 Task: Invite Team Member Softage.1@softage.net to Workspace Job Analysis and Design. Invite Team Member Softage.2@softage.net to Workspace Job Analysis and Design. Invite Team Member Softage.3@softage.net to Workspace Job Analysis and Design. Invite Team Member Softage.4@softage.net to Workspace Job Analysis and Design
Action: Mouse moved to (694, 101)
Screenshot: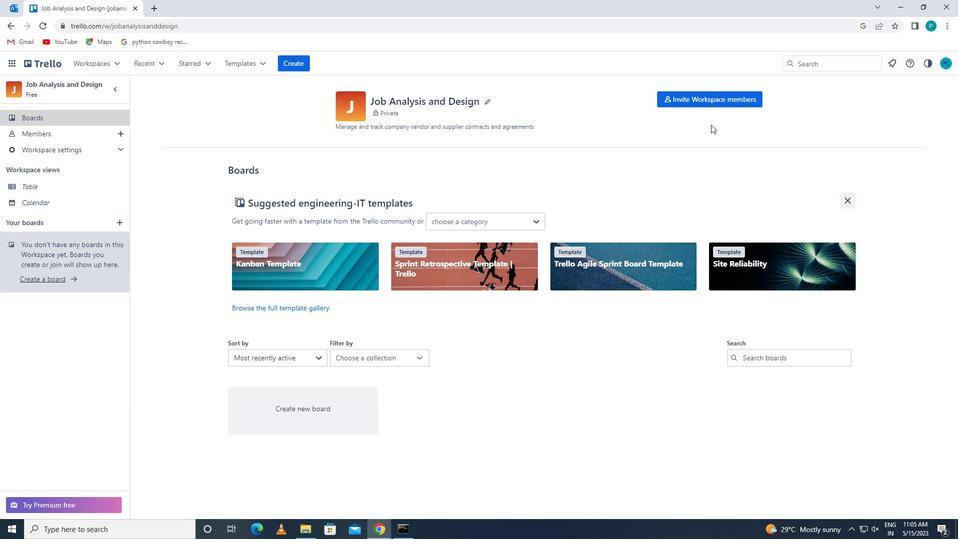 
Action: Mouse pressed left at (694, 101)
Screenshot: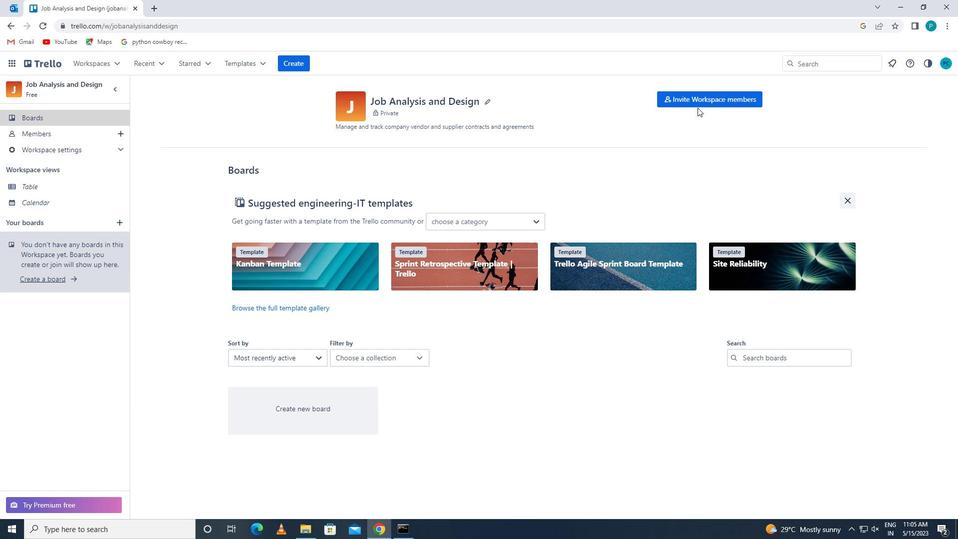 
Action: Mouse moved to (666, 149)
Screenshot: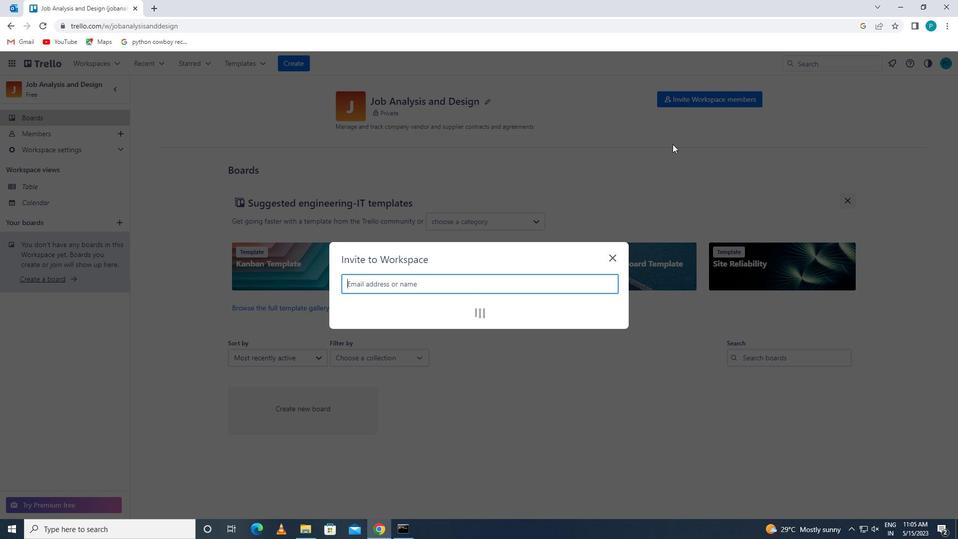 
Action: Key pressed <Key.caps_lock>s<Key.caps_lock>oftage.1<Key.shift>@SOFTAGE.M<Key.backspace>NET
Screenshot: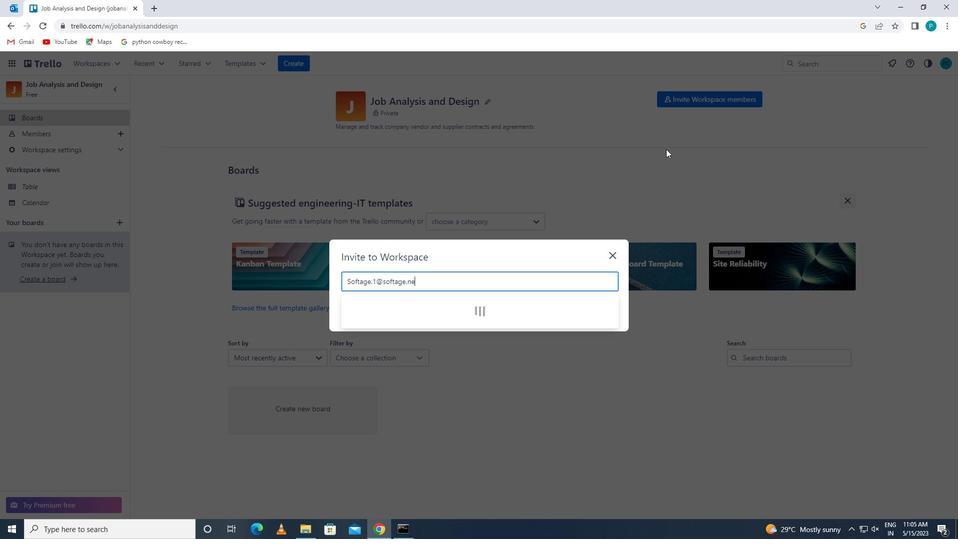 
Action: Mouse moved to (371, 312)
Screenshot: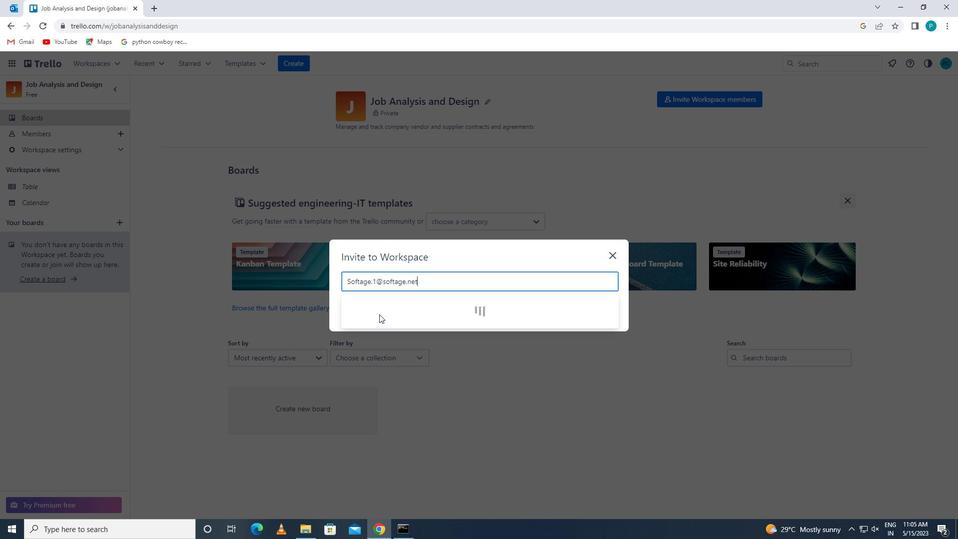 
Action: Mouse pressed left at (371, 312)
Screenshot: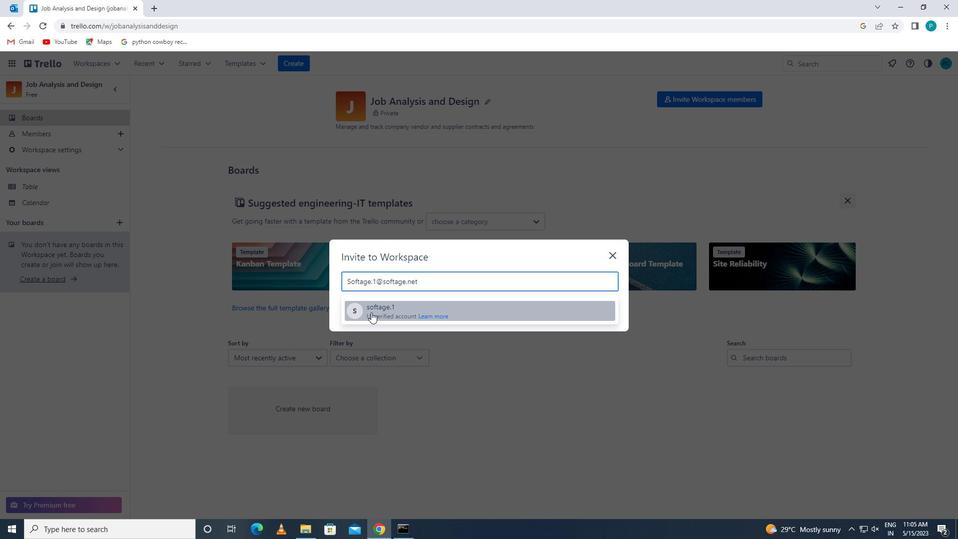 
Action: Key pressed <Key.caps_lock>SS<Key.caps_lock>OFTAGE.NE<Key.backspace><Key.backspace>
Screenshot: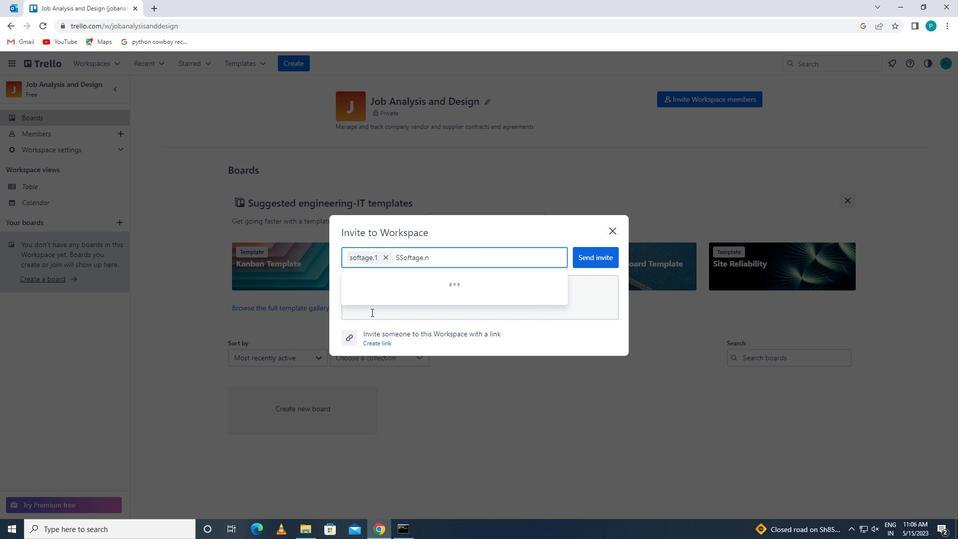
Action: Mouse moved to (397, 256)
Screenshot: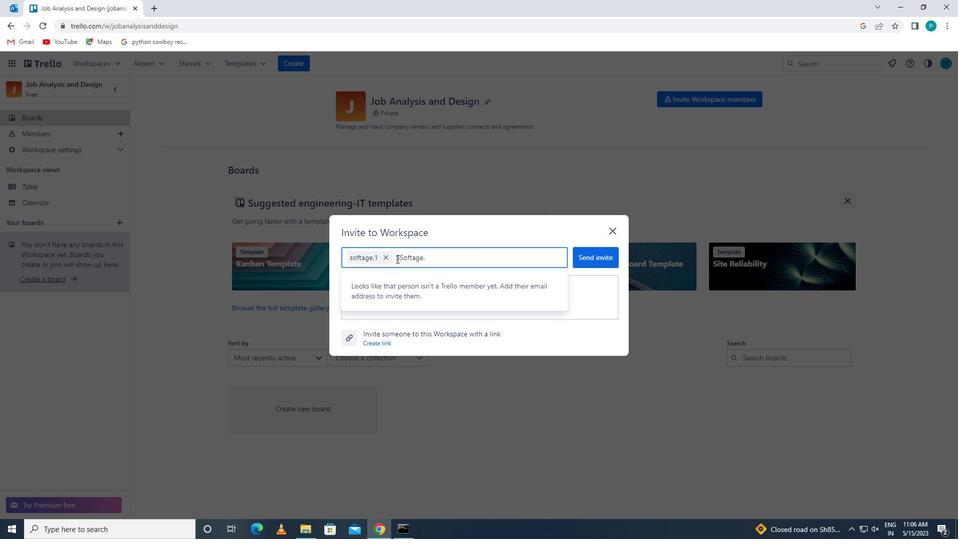 
Action: Mouse pressed left at (397, 256)
Screenshot: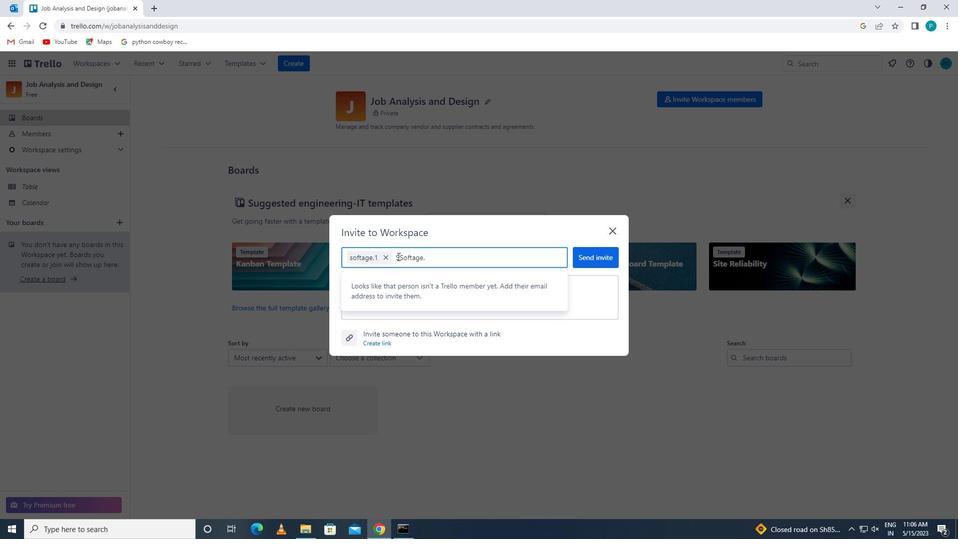 
Action: Mouse pressed left at (397, 256)
Screenshot: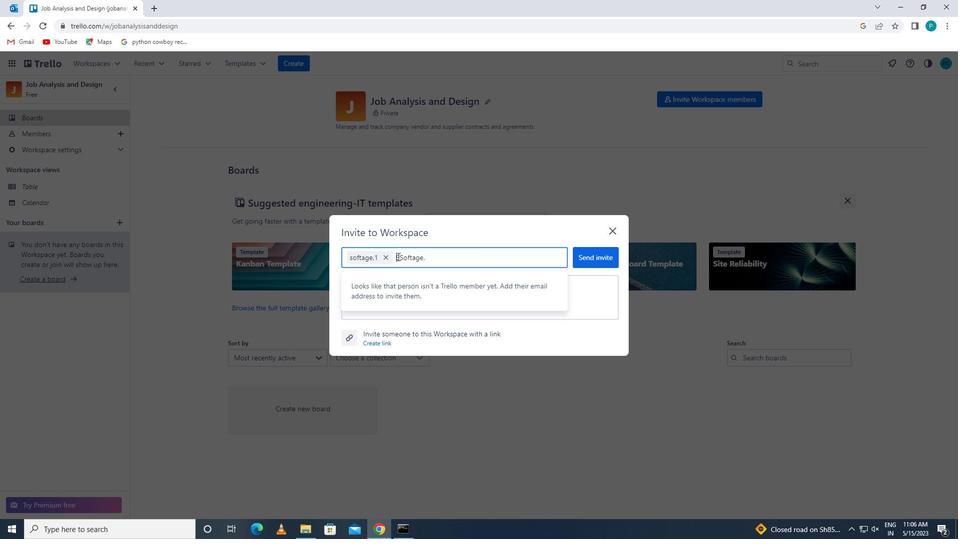 
Action: Mouse moved to (399, 256)
Screenshot: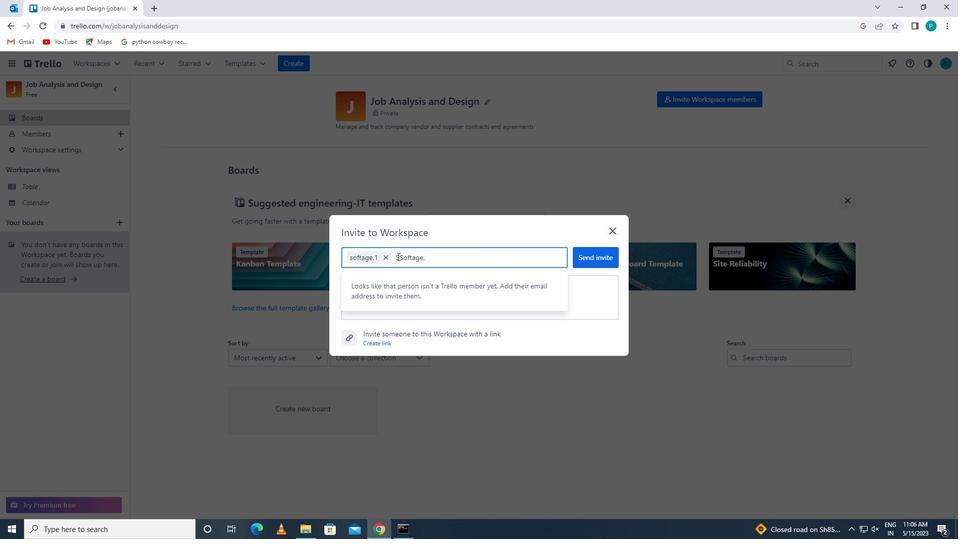 
Action: Mouse pressed left at (399, 256)
Screenshot: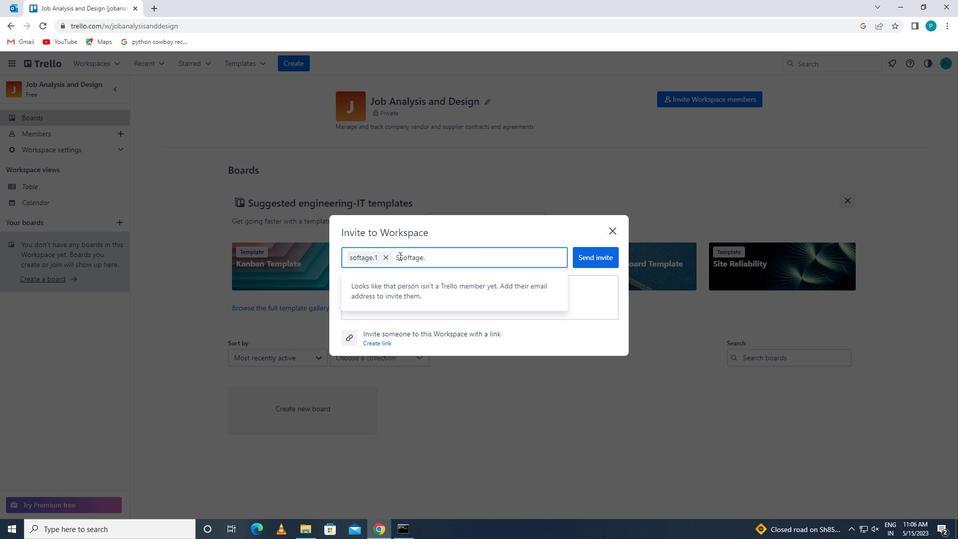 
Action: Key pressed <Key.backspace>
Screenshot: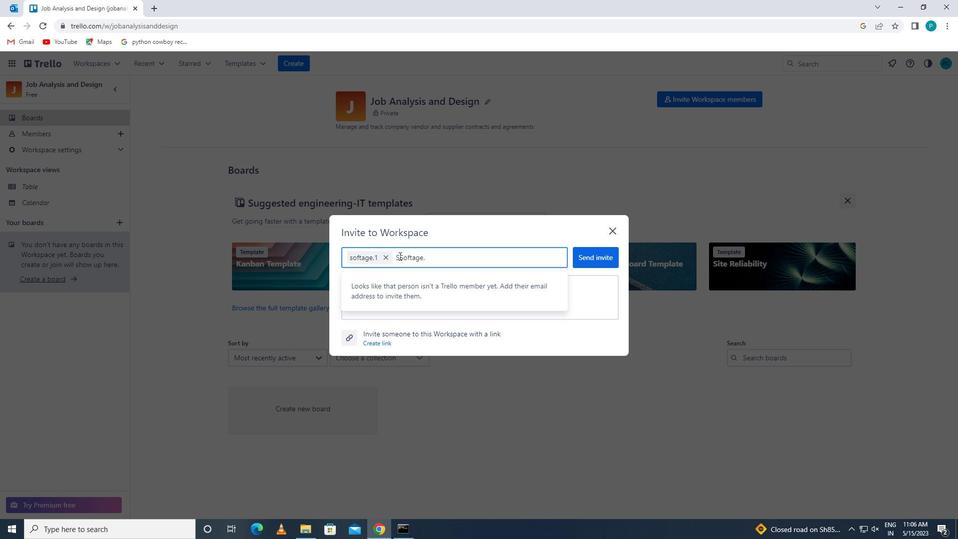 
Action: Mouse moved to (431, 261)
Screenshot: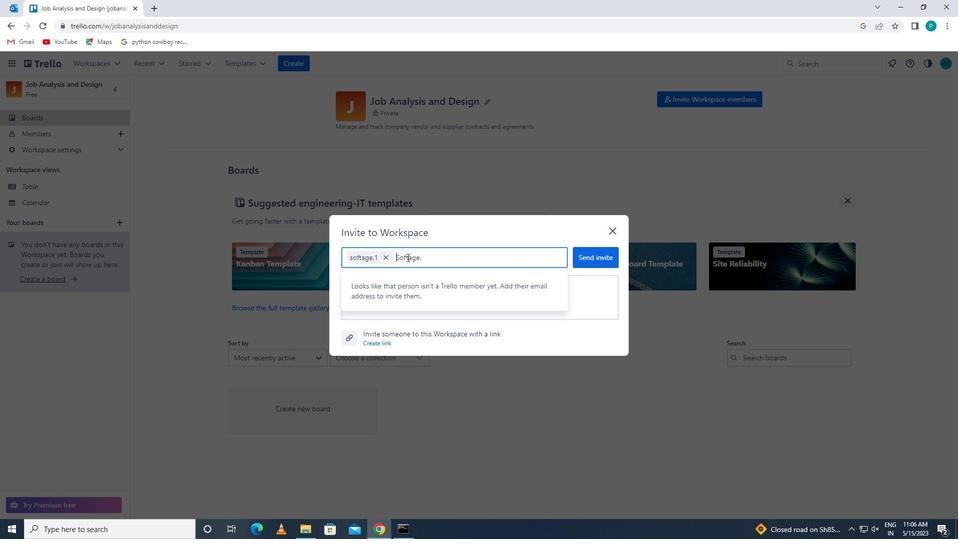 
Action: Mouse pressed left at (431, 261)
Screenshot: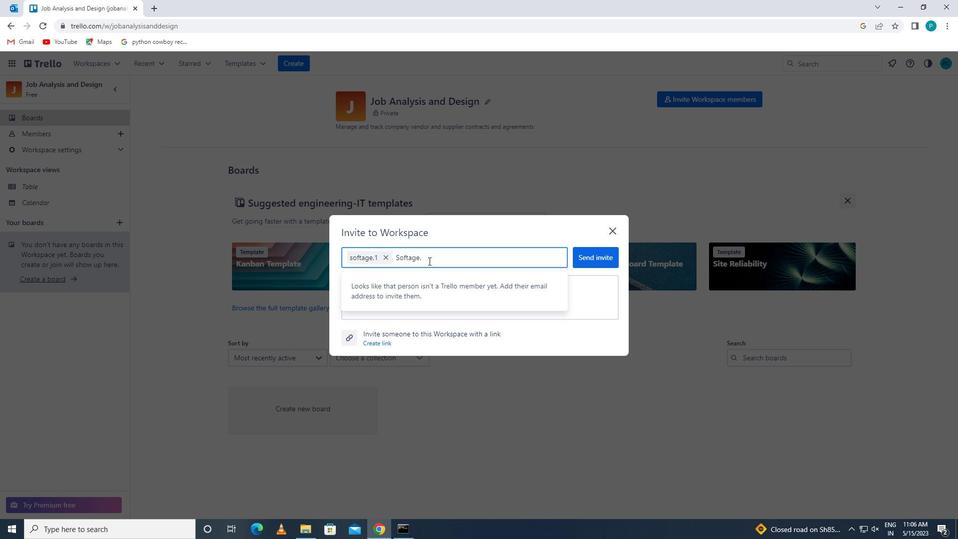 
Action: Key pressed 2<Key.shift>@SPFTAGE.NET
Screenshot: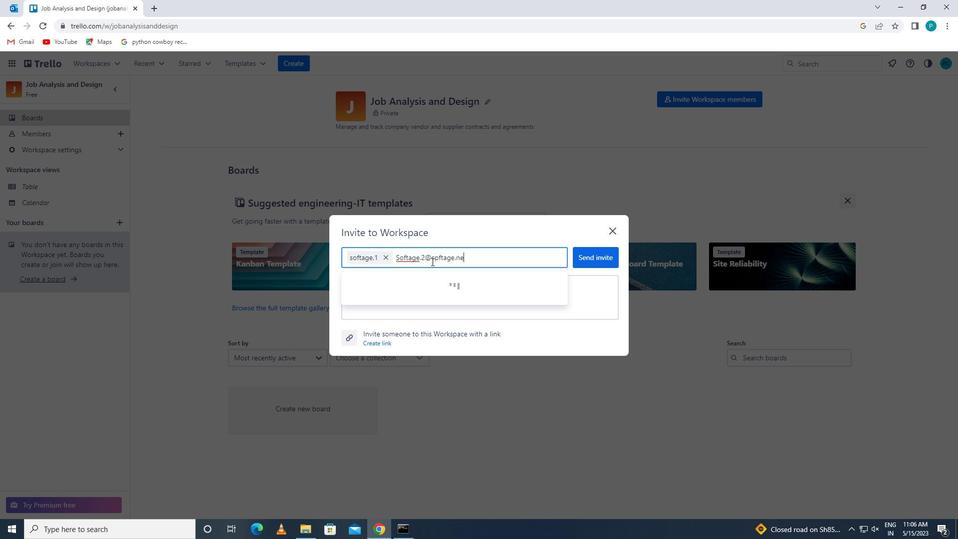 
Action: Mouse moved to (390, 284)
Screenshot: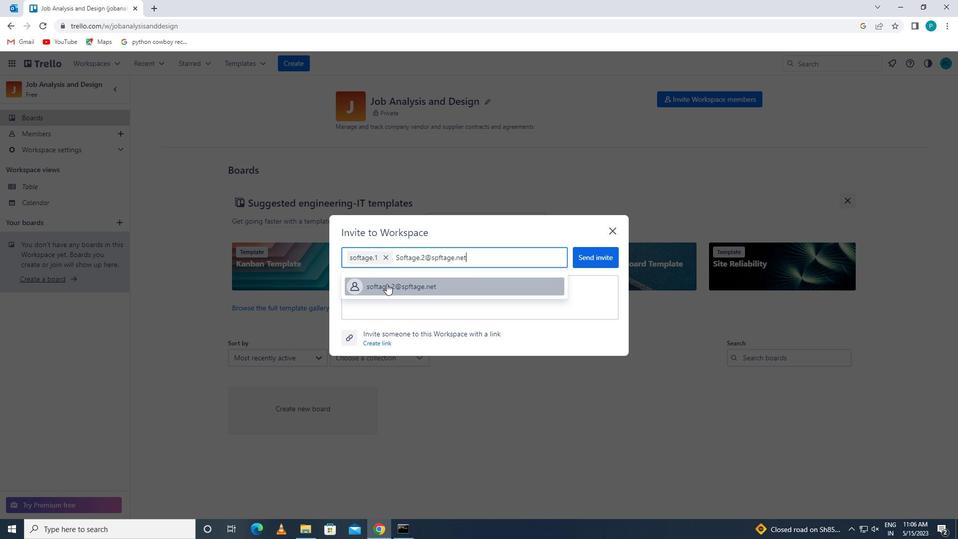 
Action: Mouse pressed left at (390, 284)
Screenshot: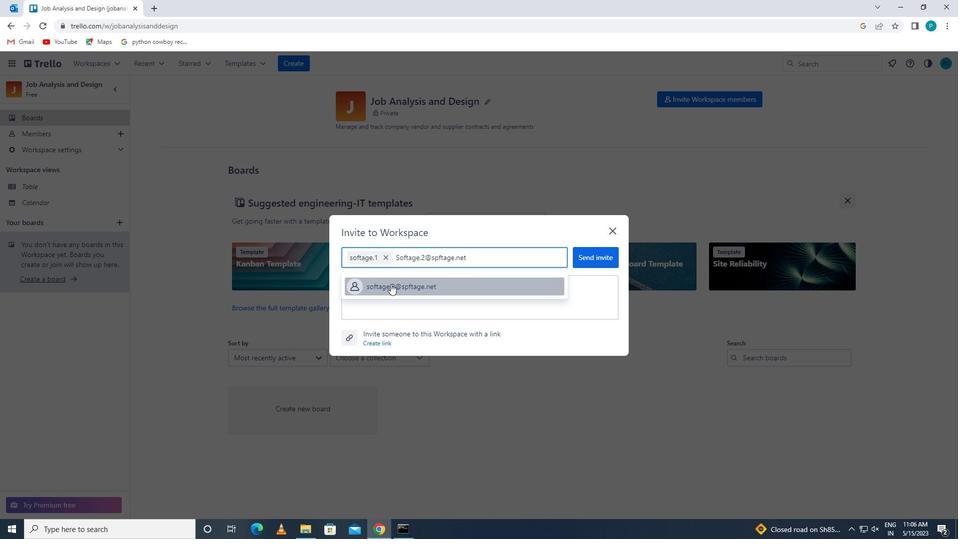 
Action: Mouse moved to (436, 248)
Screenshot: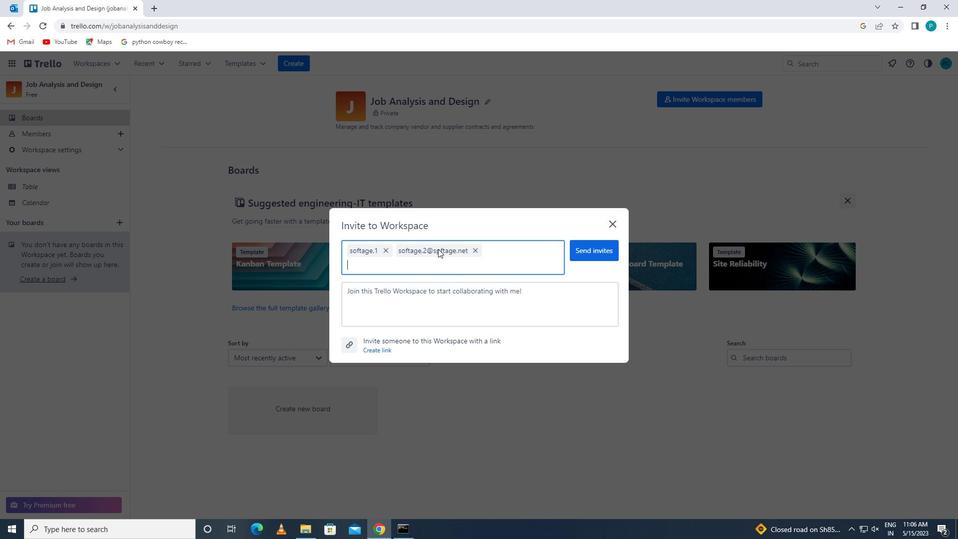 
Action: Mouse pressed left at (436, 248)
Screenshot: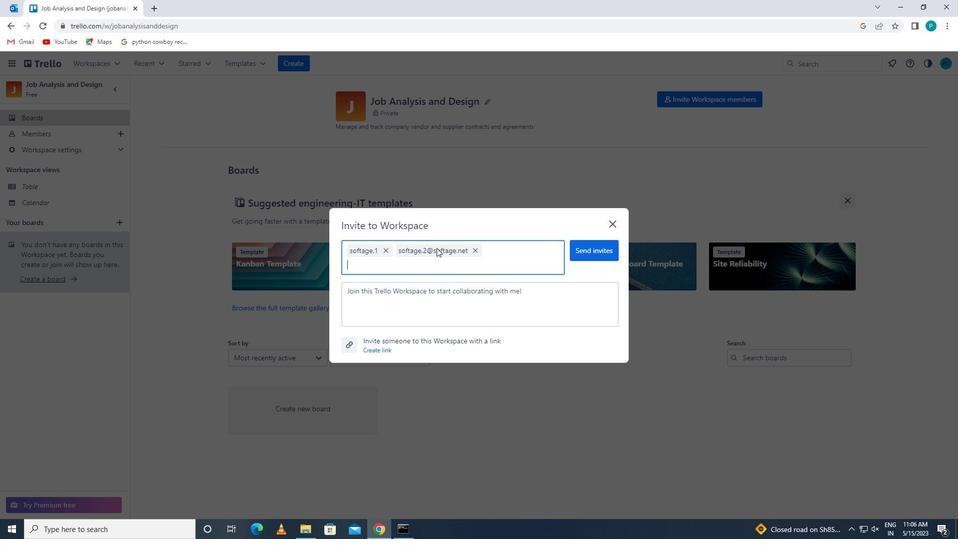 
Action: Mouse moved to (439, 252)
Screenshot: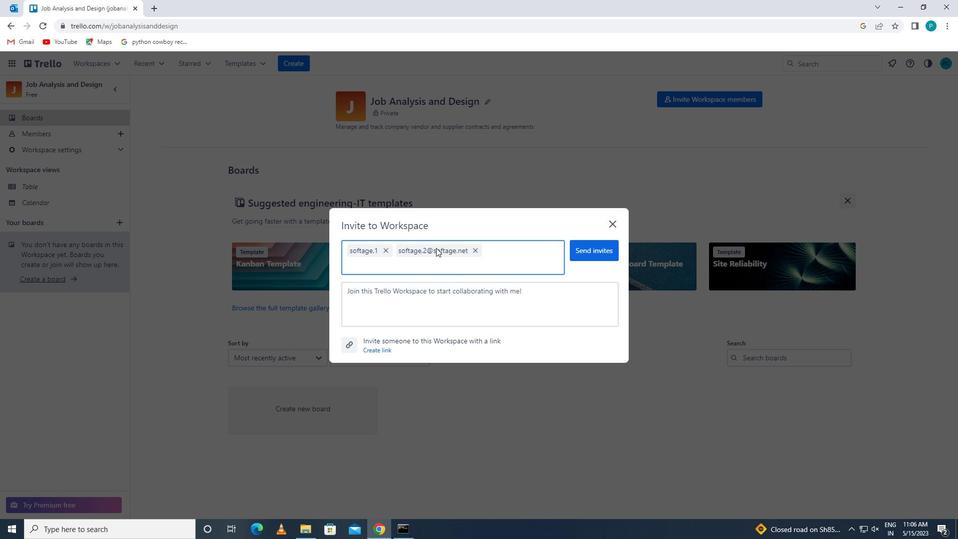 
Action: Mouse pressed left at (439, 252)
Screenshot: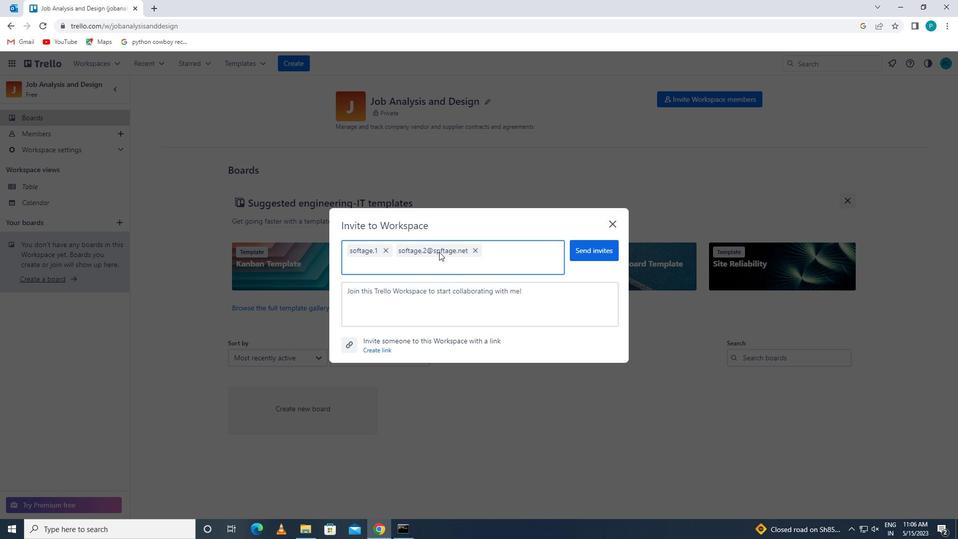 
Action: Mouse moved to (474, 249)
Screenshot: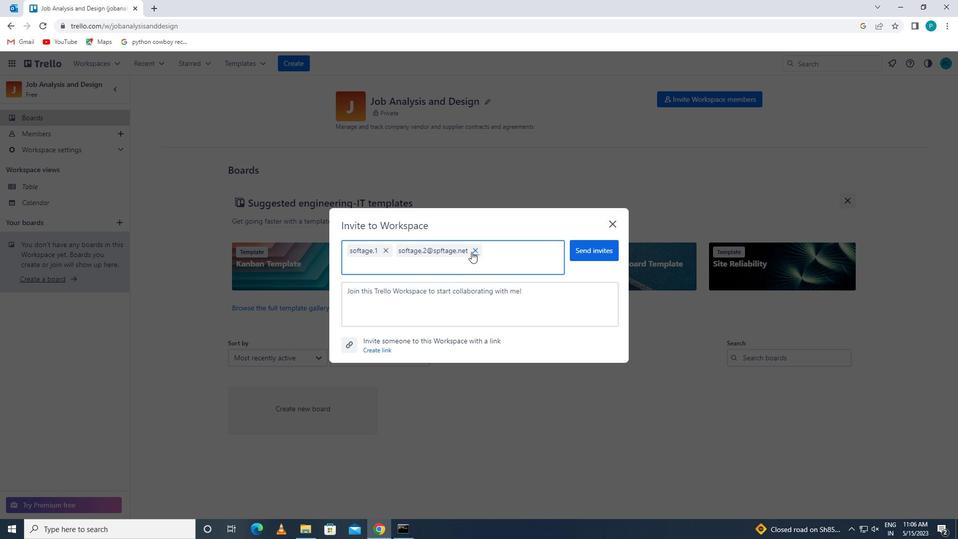 
Action: Mouse pressed left at (474, 249)
Screenshot: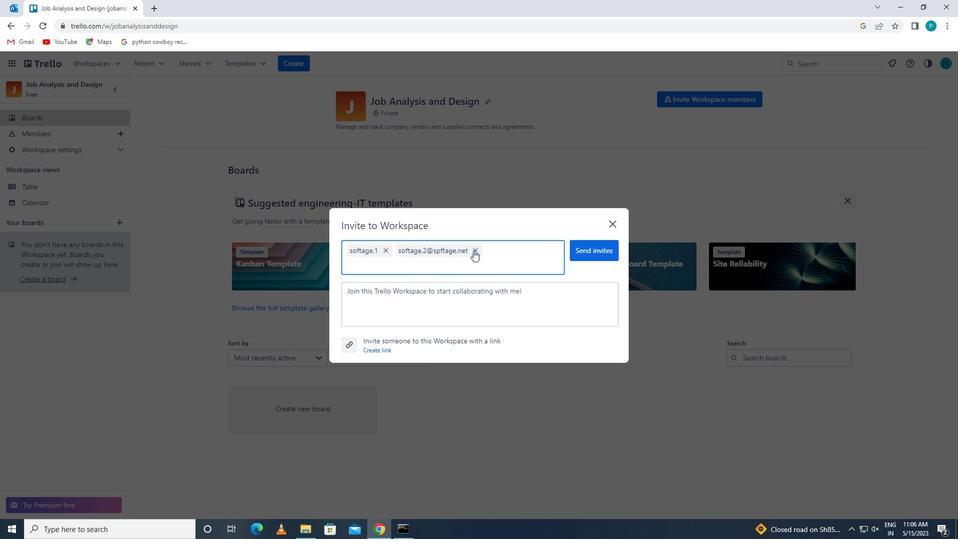 
Action: Mouse moved to (474, 249)
Screenshot: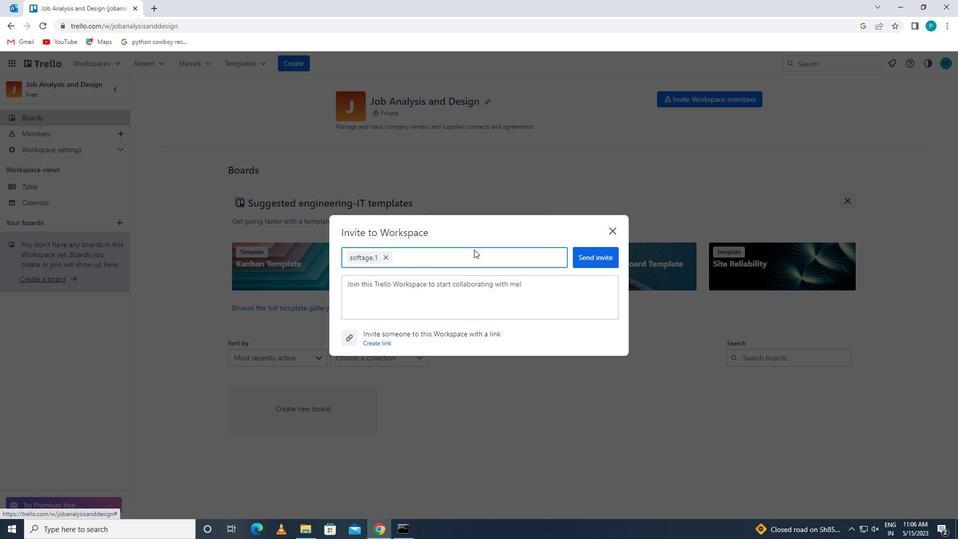 
Action: Key pressed <Key.caps_lock>S<Key.caps_lock>
Screenshot: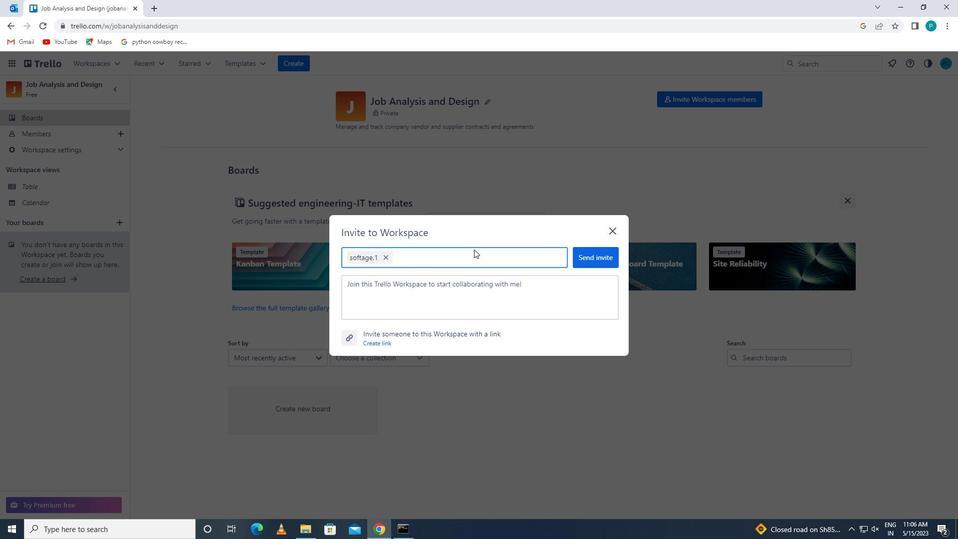 
Action: Mouse moved to (460, 271)
Screenshot: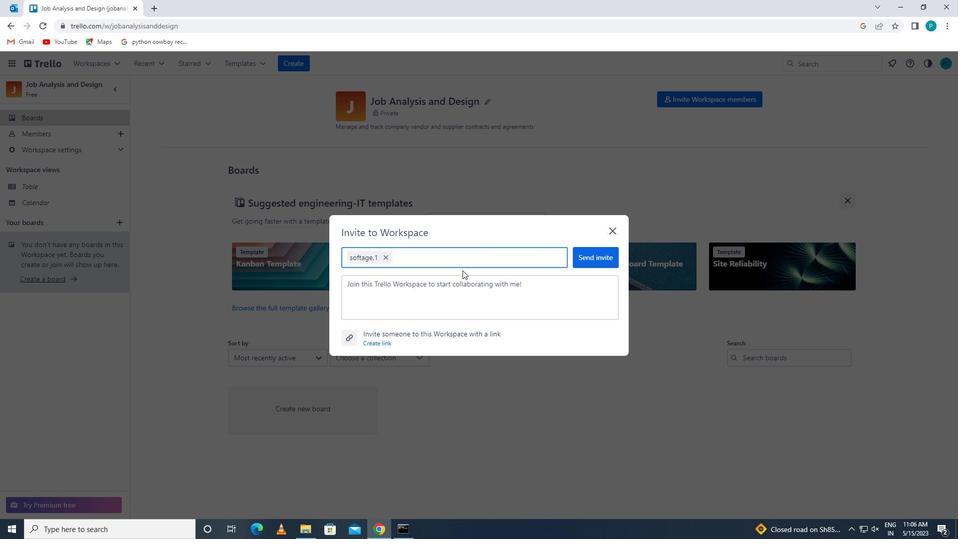 
Action: Mouse pressed left at (460, 271)
Screenshot: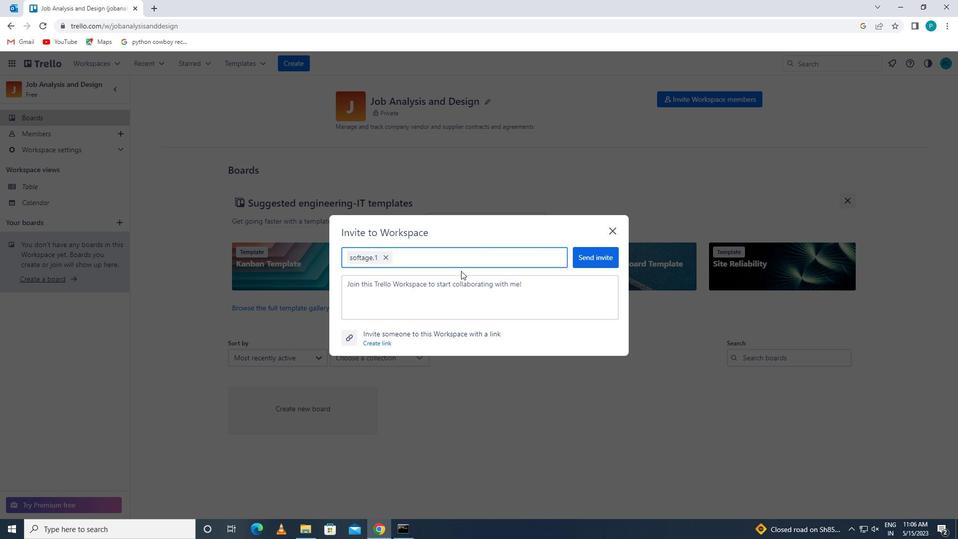 
Action: Mouse moved to (452, 262)
Screenshot: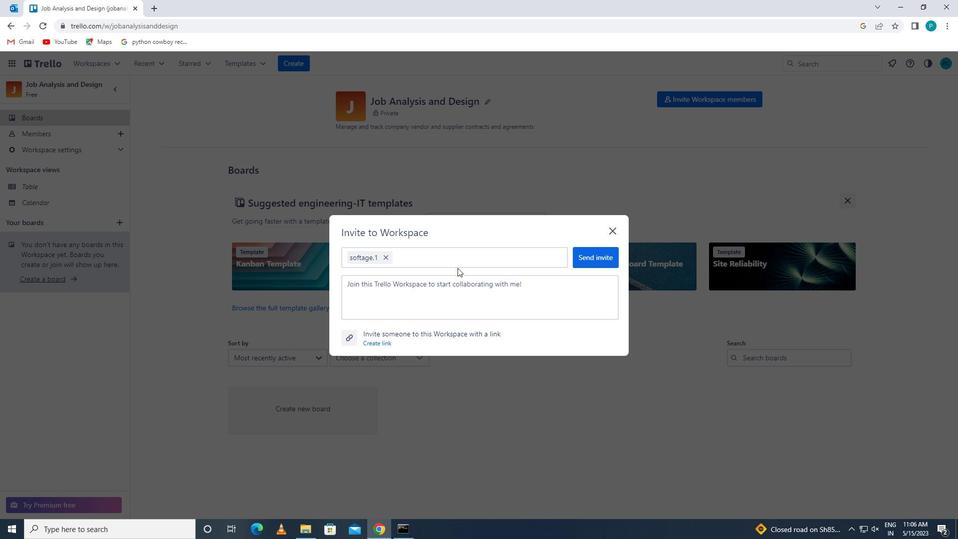 
Action: Mouse pressed left at (452, 262)
Screenshot: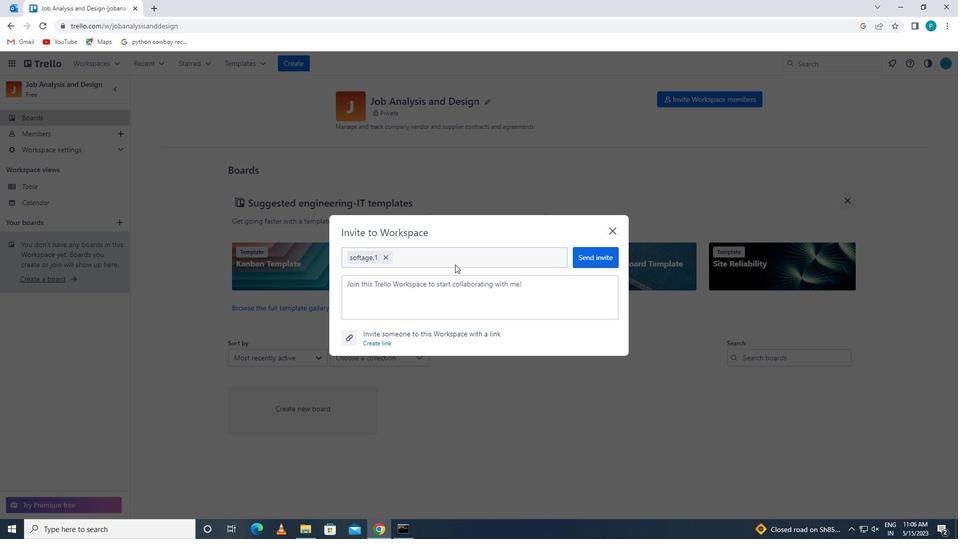 
Action: Key pressed <Key.caps_lock>S<Key.caps_lock>OFTAH<Key.backspace>GE.2<Key.shift>@SOFTAGE,<Key.backspace>.NW<Key.backspace>ET
Screenshot: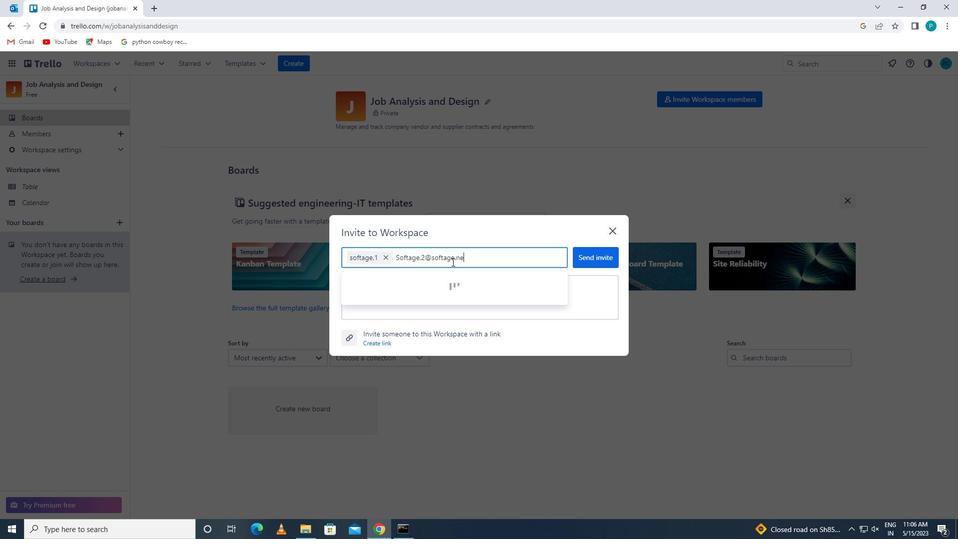 
Action: Mouse moved to (365, 284)
Screenshot: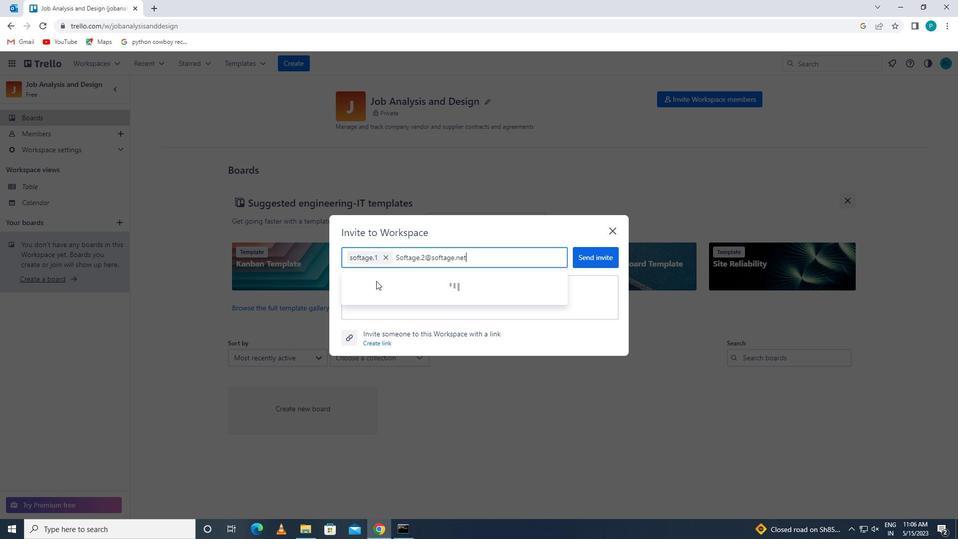 
Action: Mouse pressed left at (365, 284)
Screenshot: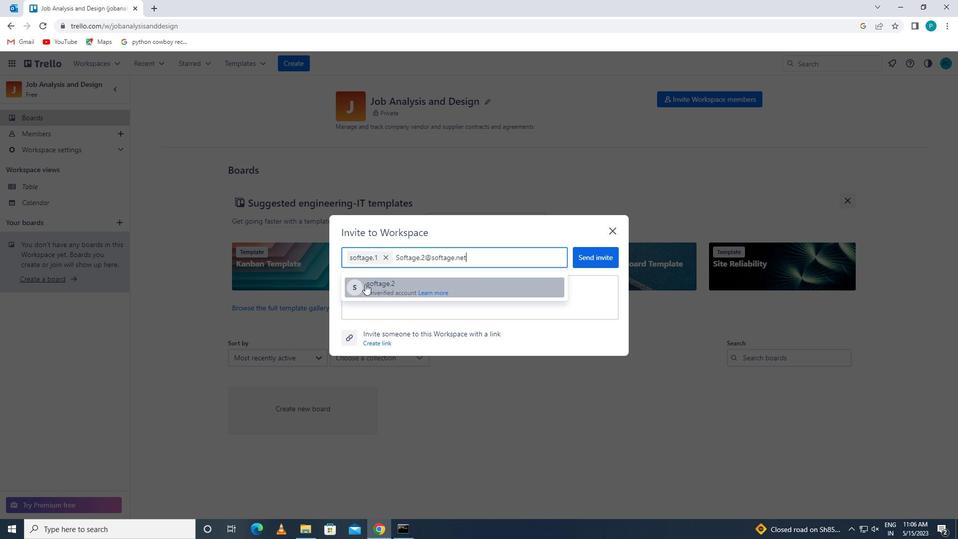 
Action: Key pressed <Key.caps_lock>S<Key.caps_lock>OD<Key.backspace>FTAGE.3<Key.shift>@SOFTAGE.NET
Screenshot: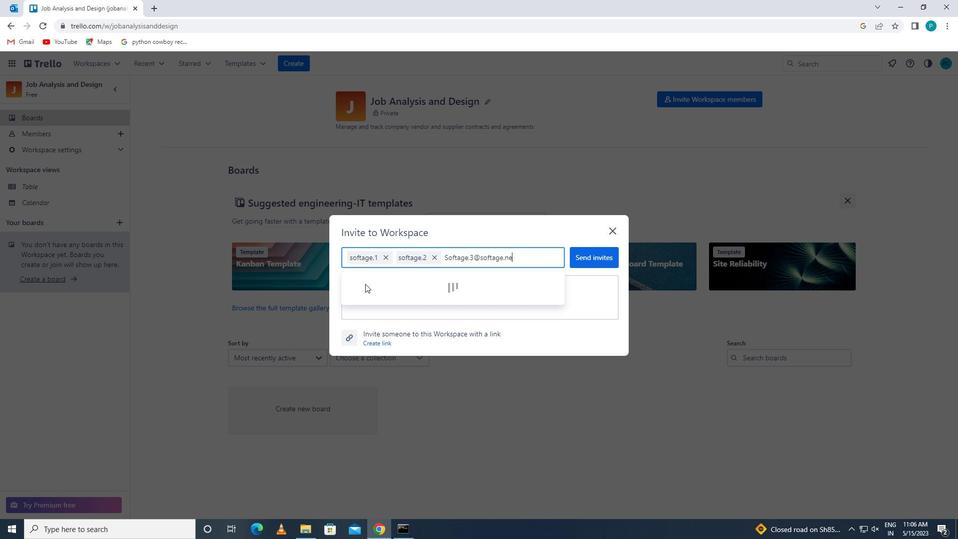 
Action: Mouse moved to (363, 278)
Screenshot: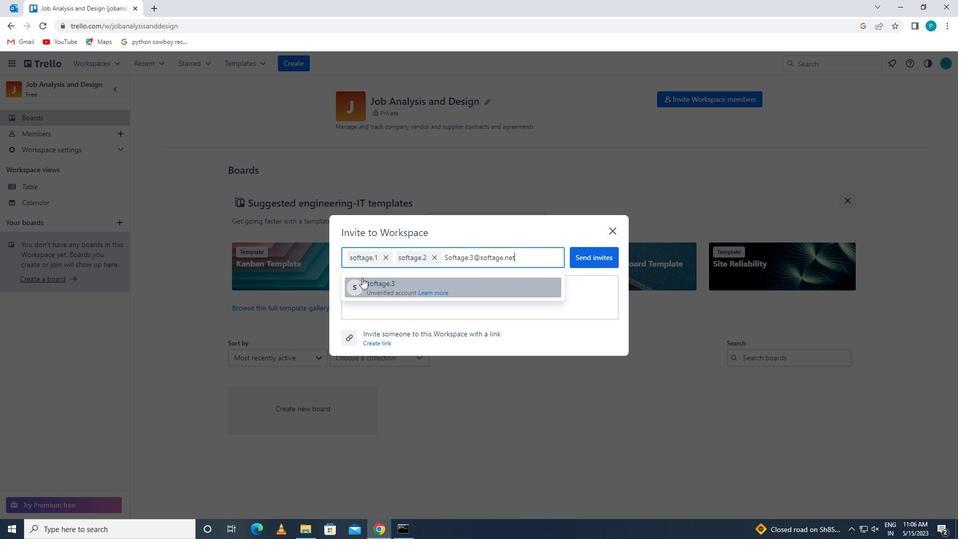 
Action: Mouse pressed left at (363, 278)
Screenshot: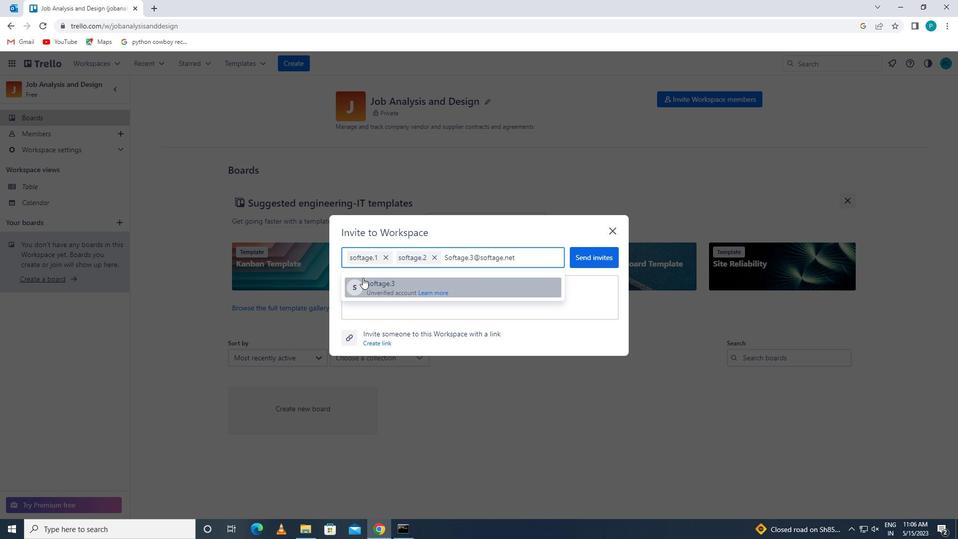 
Action: Key pressed <Key.caps_lock>S<Key.caps_lock>OFTAGE.4<Key.shift>@SOFTAGE.NET
Screenshot: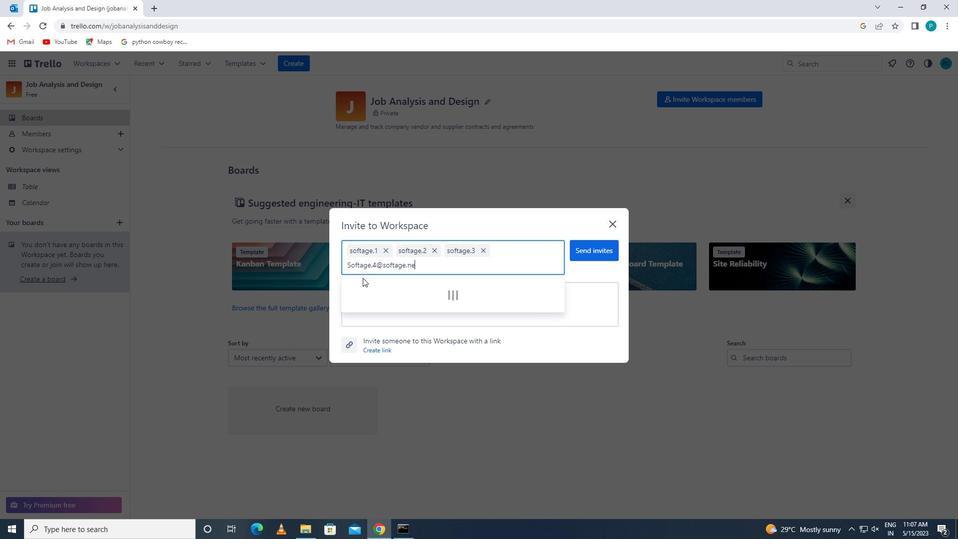 
Action: Mouse moved to (366, 291)
Screenshot: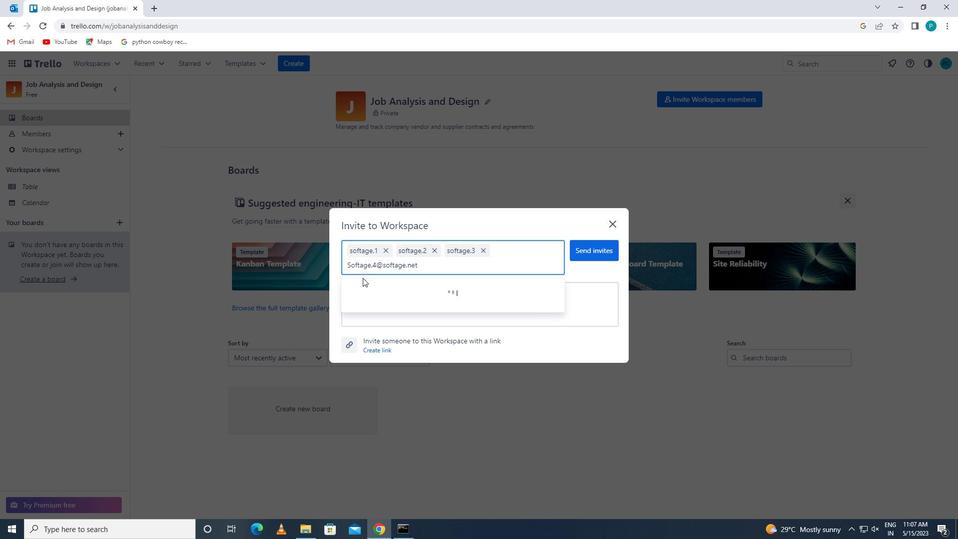
Action: Mouse pressed left at (366, 291)
Screenshot: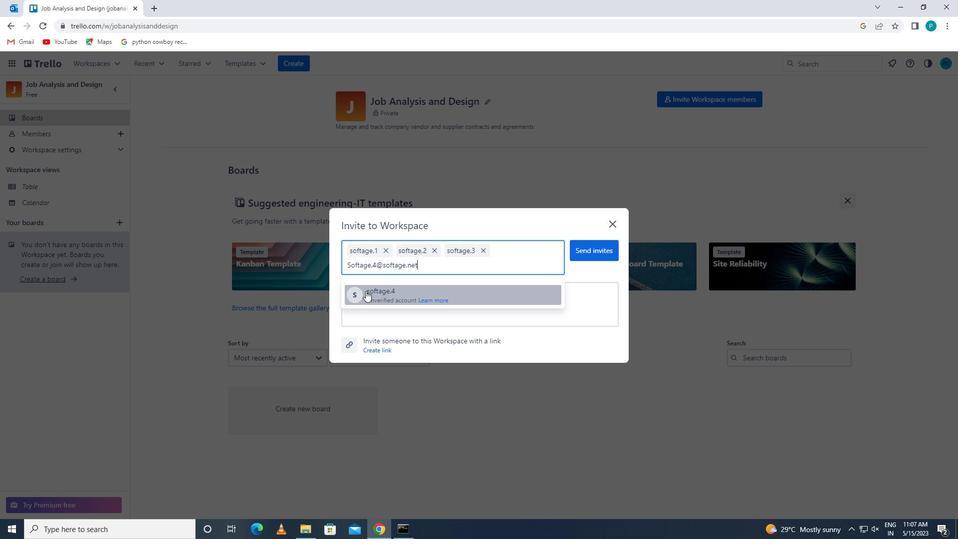 
Action: Mouse moved to (584, 248)
Screenshot: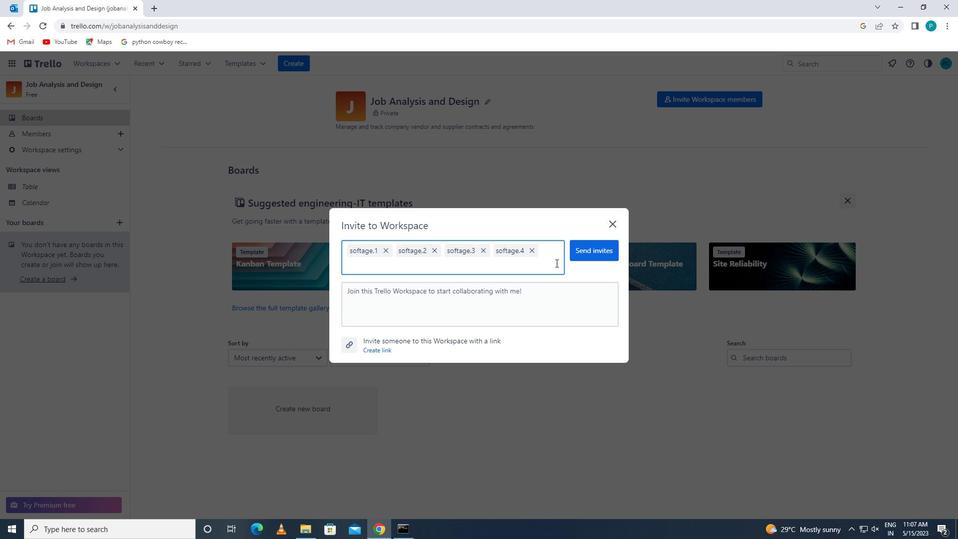 
Action: Mouse pressed left at (584, 248)
Screenshot: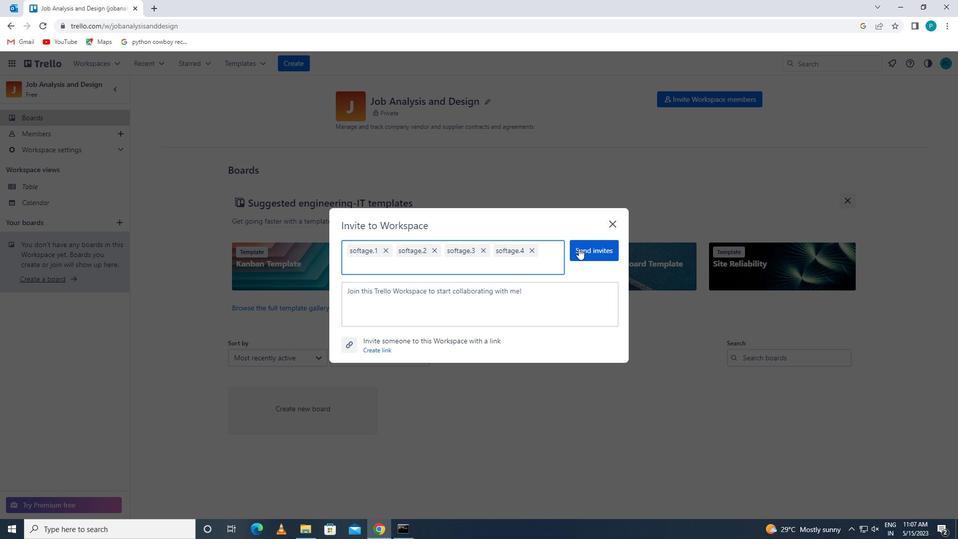 
Action: Mouse moved to (580, 273)
Screenshot: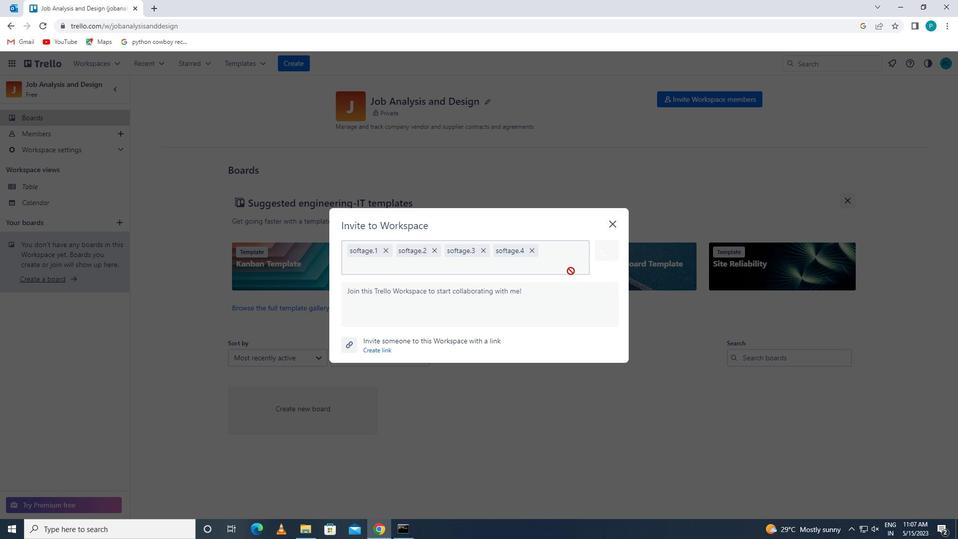 
